 Task: Log in to your Ajio account and check your order status.
Action: Mouse moved to (855, 117)
Screenshot: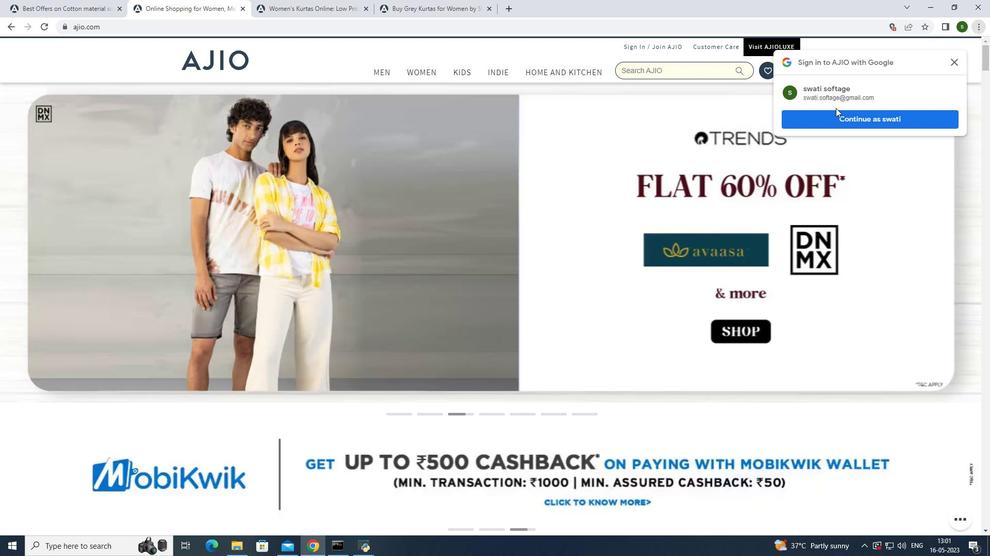 
Action: Mouse pressed left at (855, 117)
Screenshot: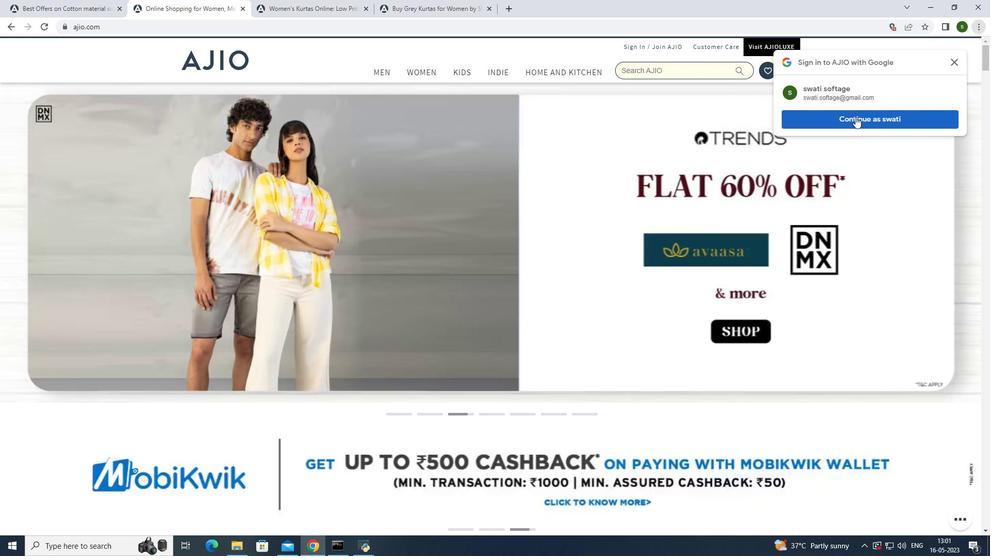 
Action: Mouse moved to (463, 111)
Screenshot: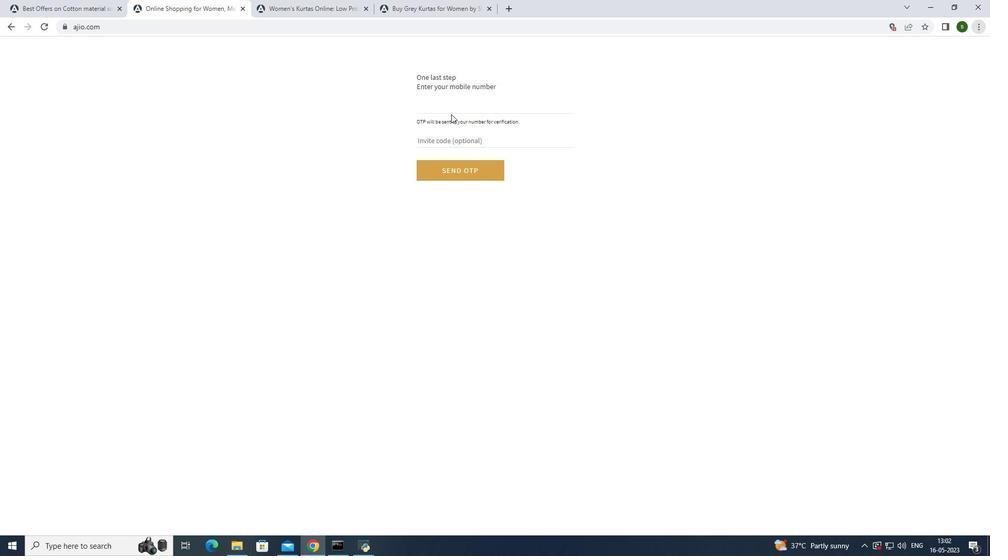 
Action: Mouse pressed left at (463, 111)
Screenshot: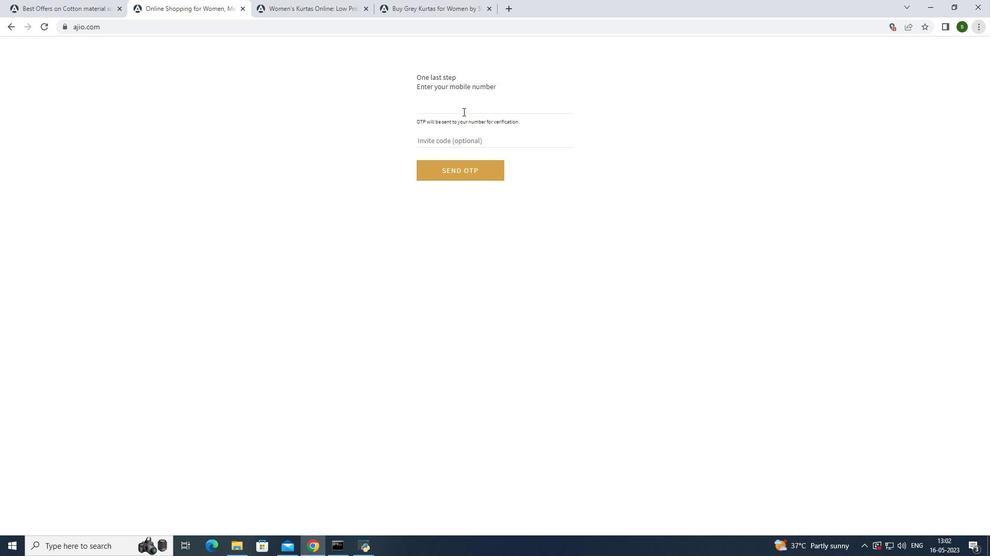 
Action: Mouse moved to (484, 126)
Screenshot: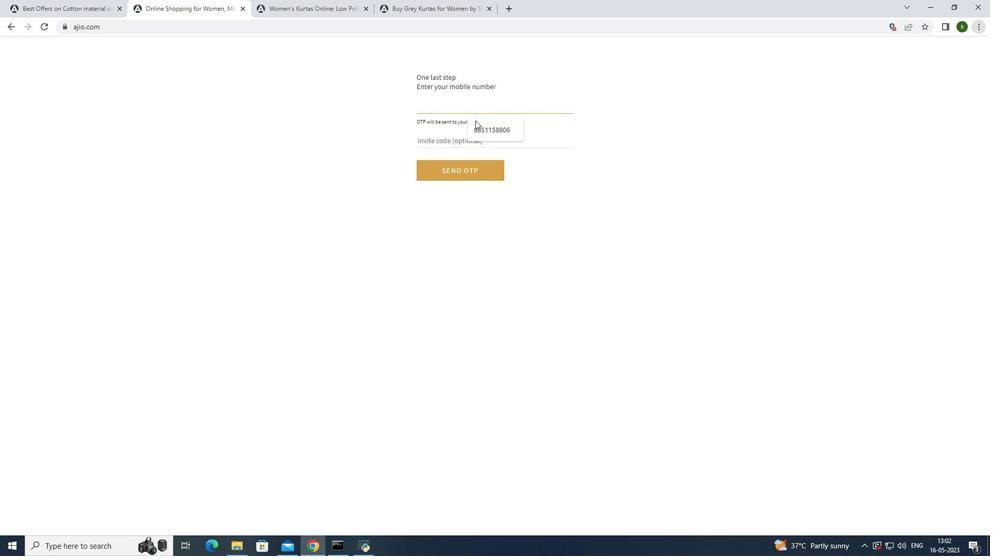 
Action: Mouse pressed left at (484, 126)
Screenshot: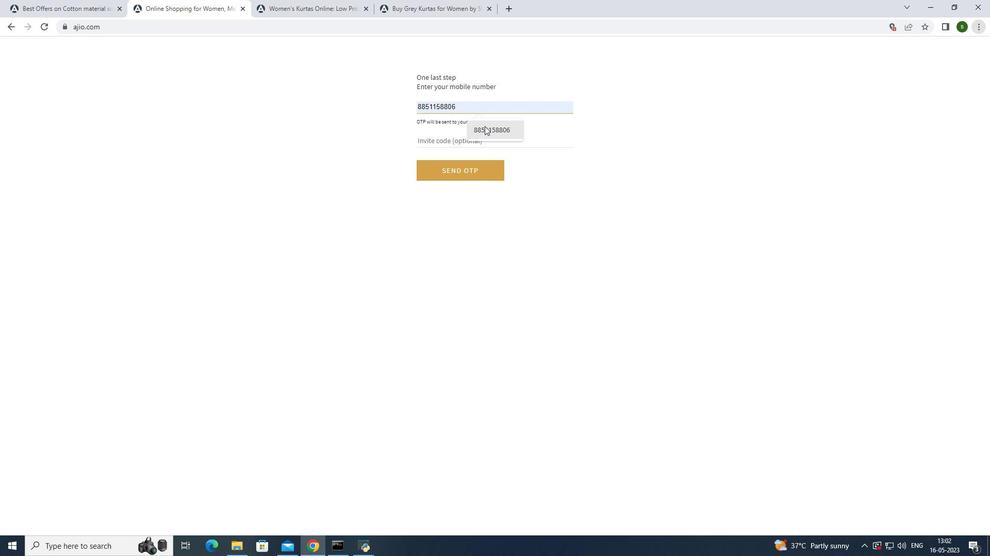 
Action: Mouse moved to (467, 173)
Screenshot: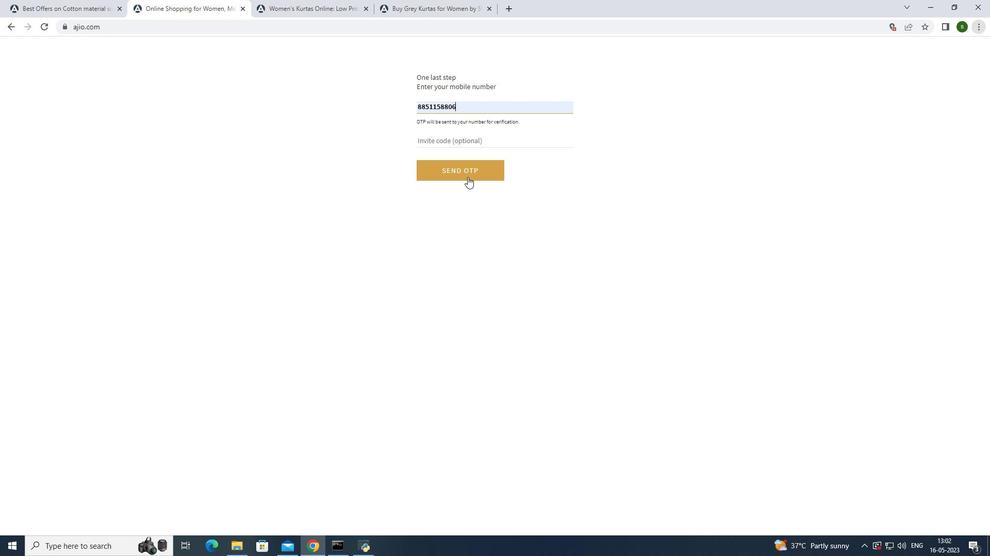 
Action: Mouse pressed left at (467, 173)
Screenshot: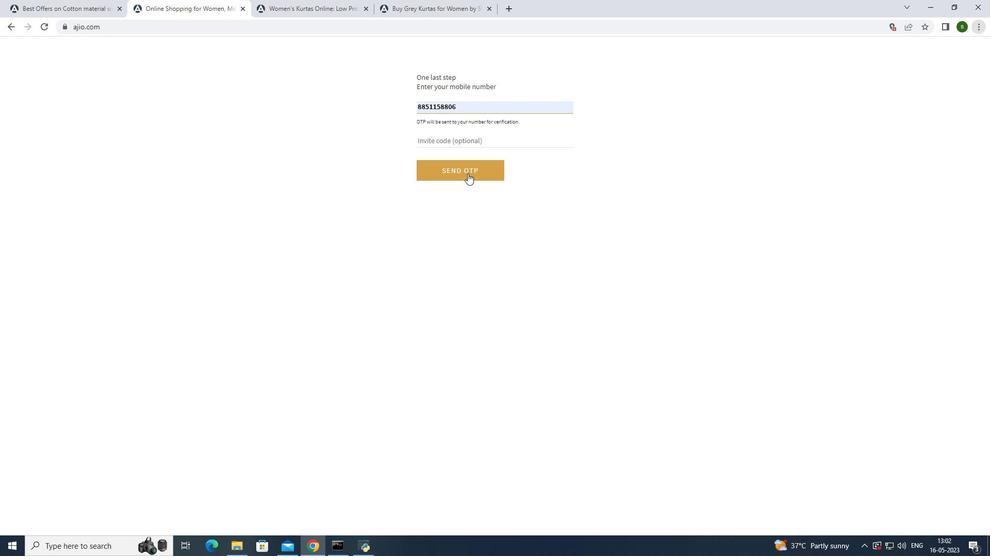 
Action: Mouse moved to (478, 278)
Screenshot: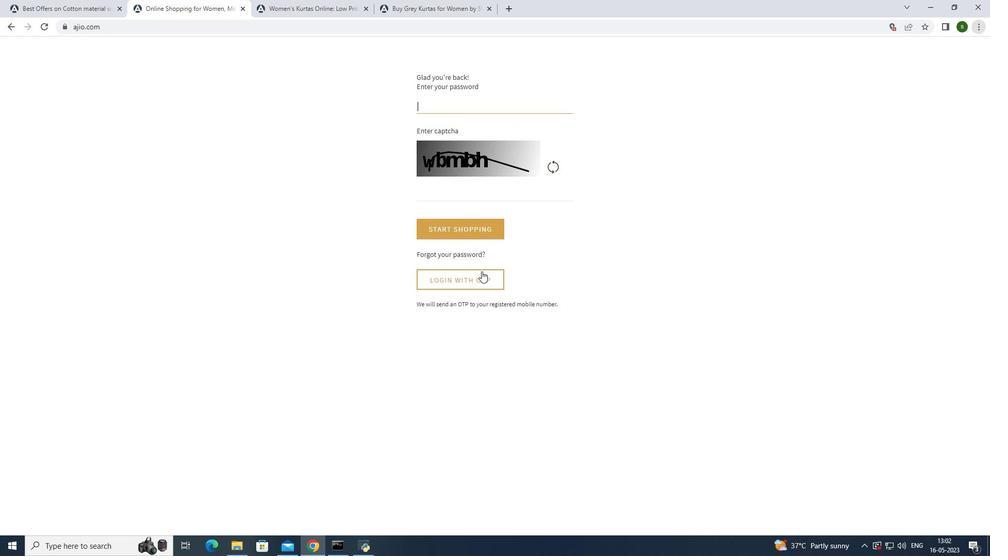 
Action: Mouse pressed left at (478, 278)
Screenshot: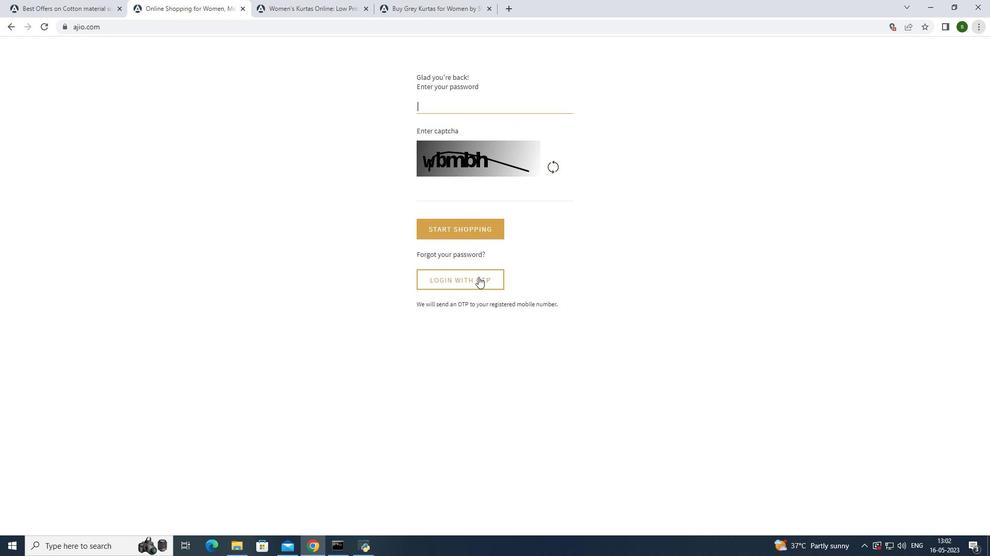 
Action: Key pressed 0130
Screenshot: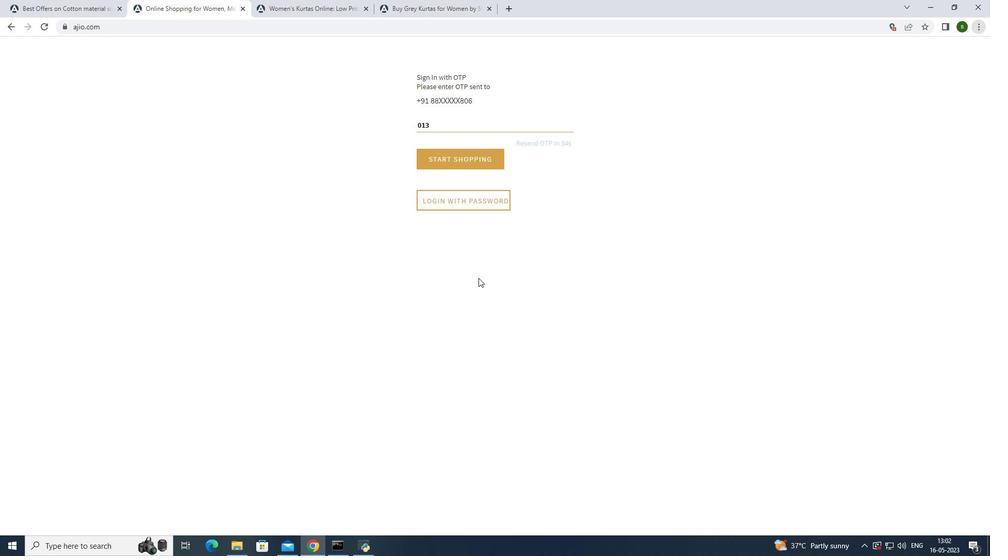 
Action: Mouse moved to (476, 167)
Screenshot: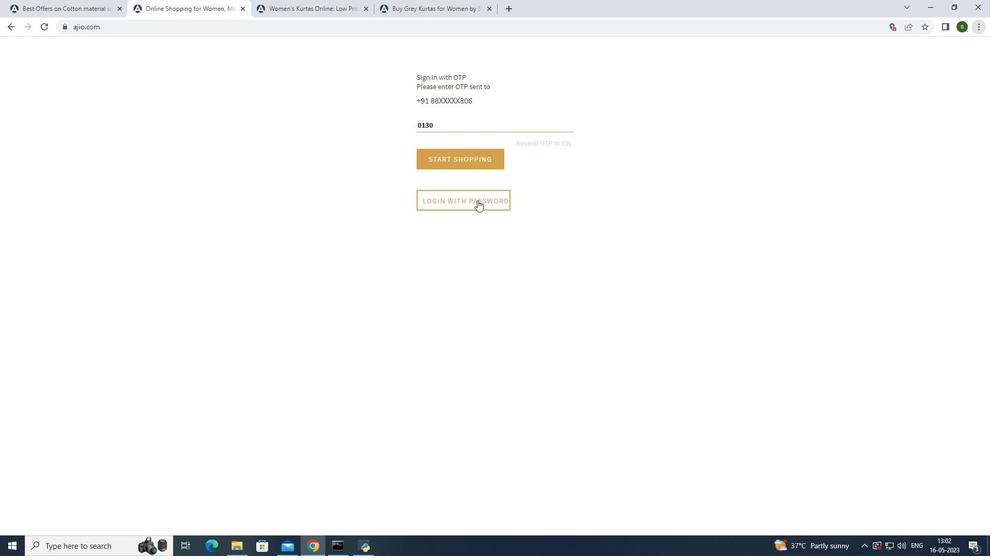 
Action: Mouse pressed left at (476, 167)
Screenshot: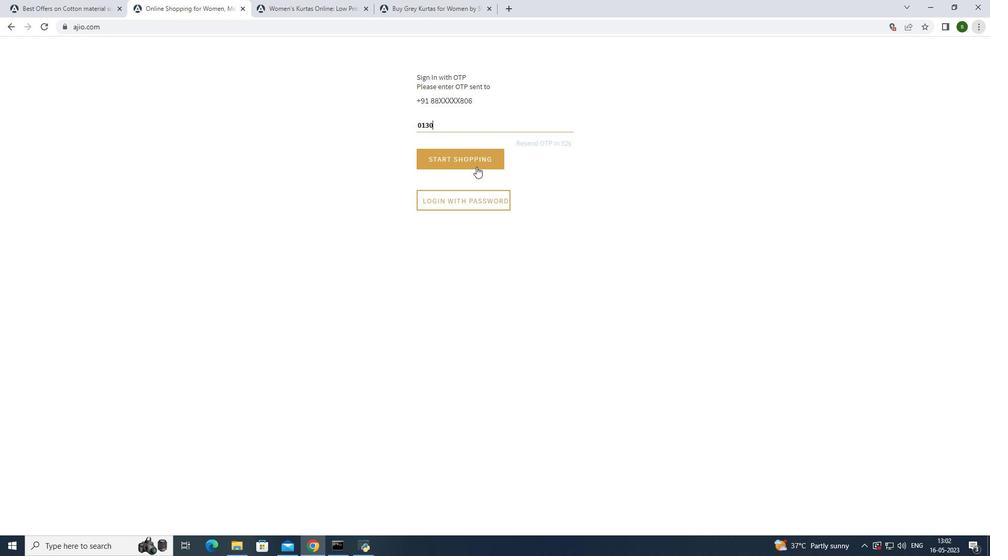 
Action: Mouse moved to (632, 43)
Screenshot: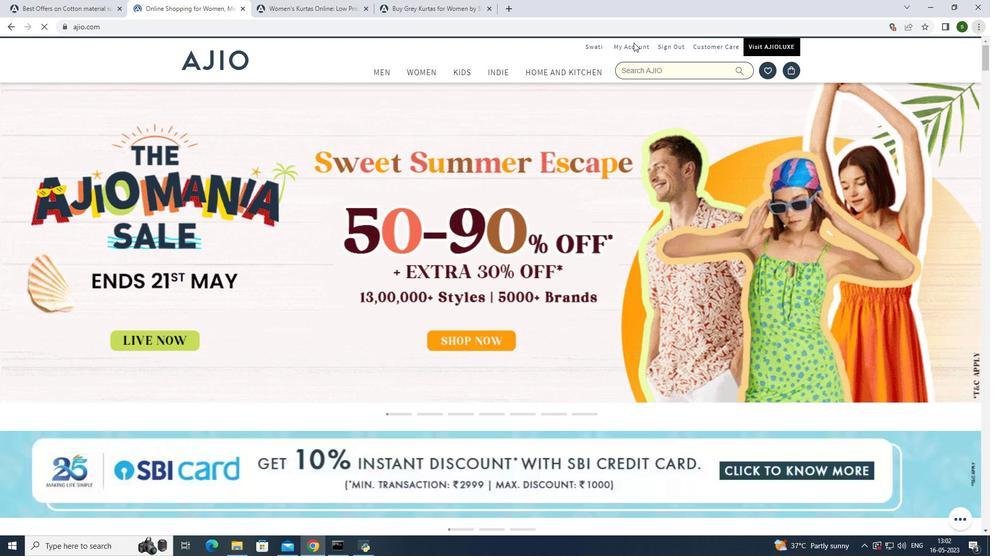 
Action: Mouse pressed left at (632, 43)
Screenshot: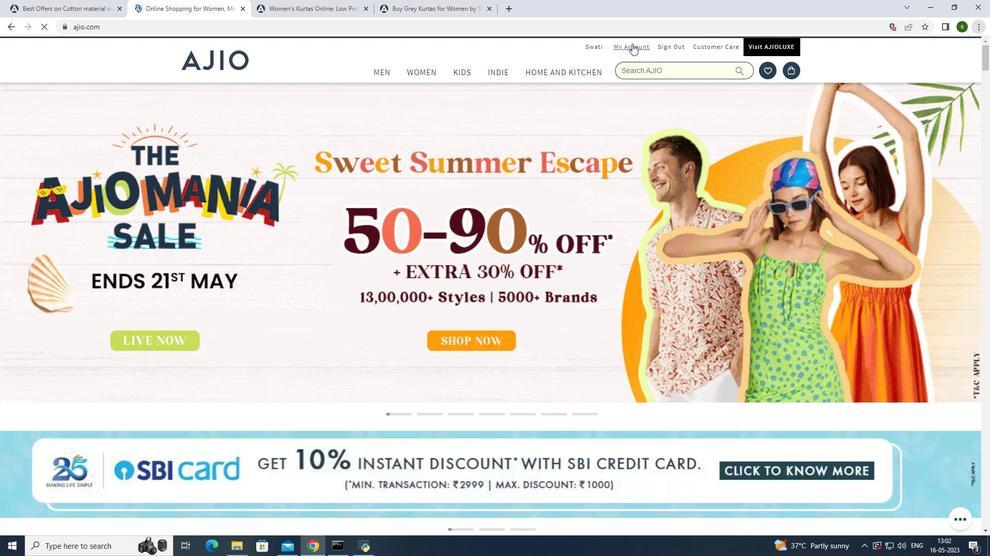 
Action: Mouse moved to (555, 274)
Screenshot: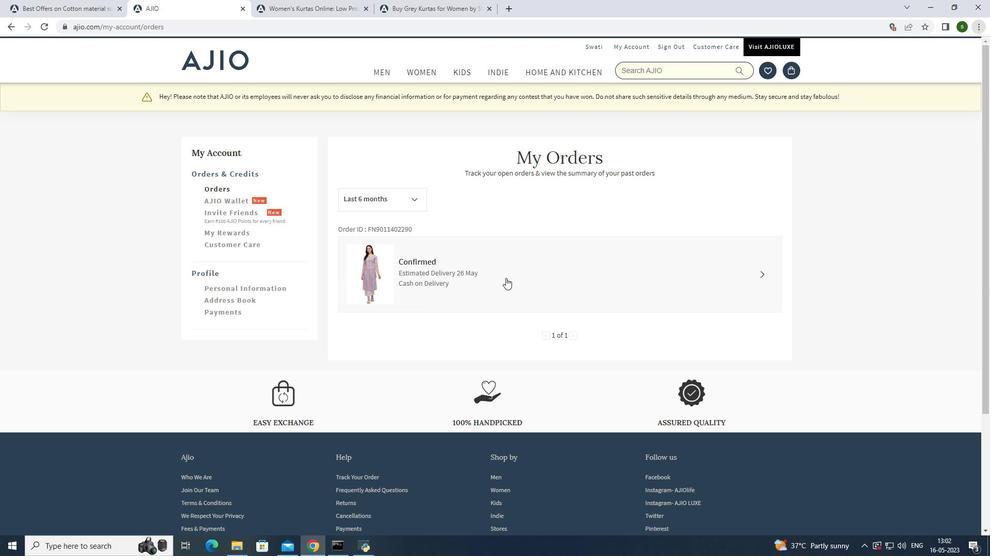 
